 Task: Change  the formatting of the data to Which is Greater than5, In conditional formating, put the option 'Yellow Fill with Dark Yellow Text. 'In the sheet   Fusion Sales   book
Action: Mouse moved to (623, 210)
Screenshot: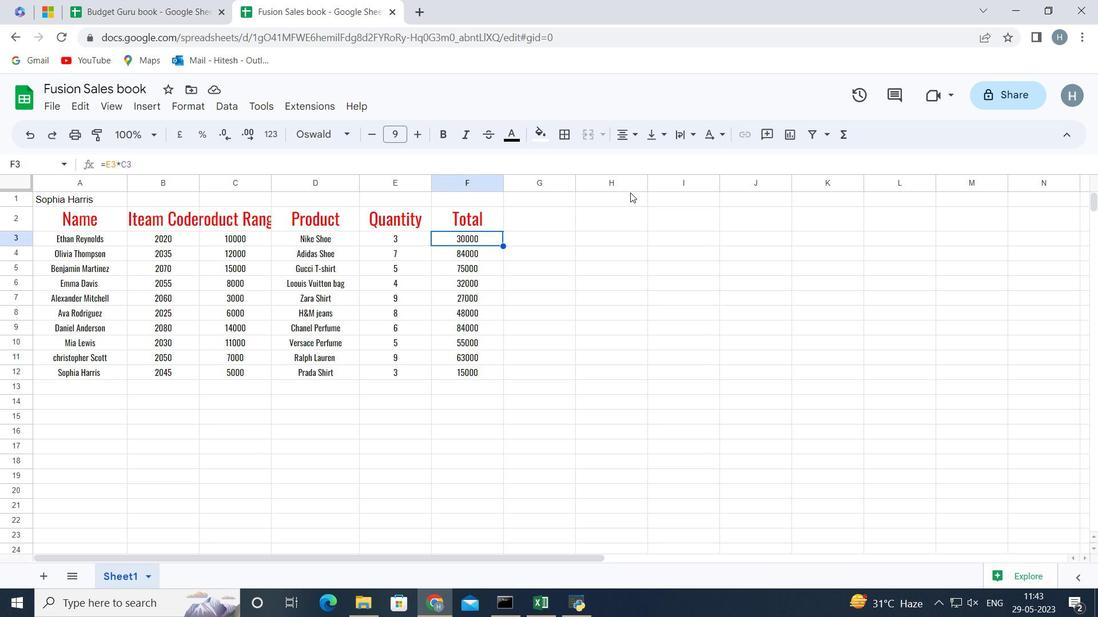 
Action: Mouse pressed left at (623, 210)
Screenshot: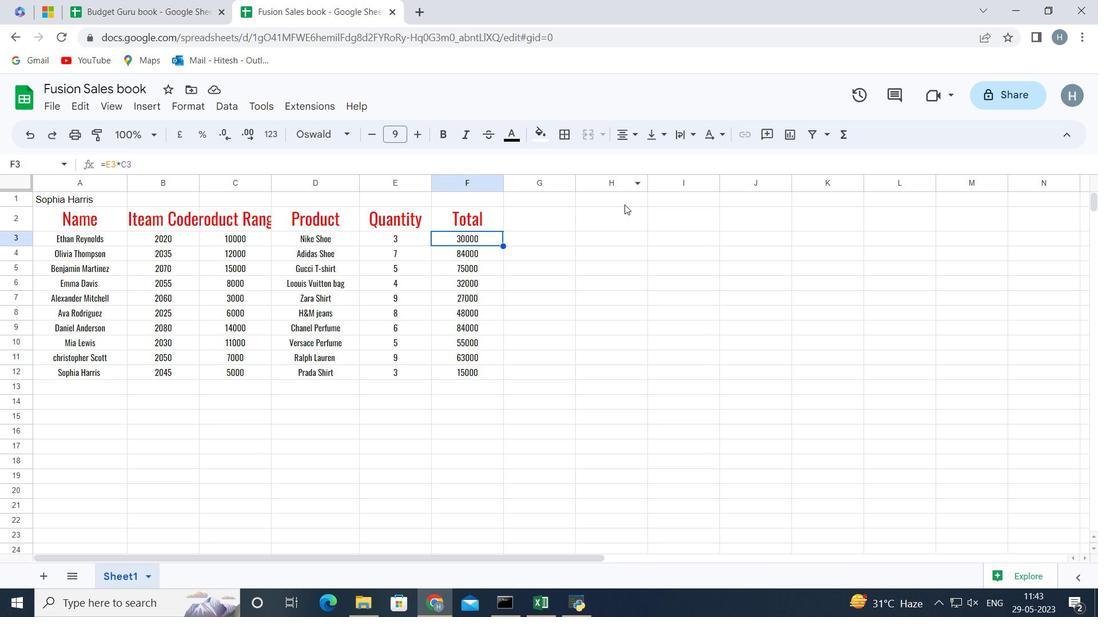 
Action: Mouse moved to (464, 229)
Screenshot: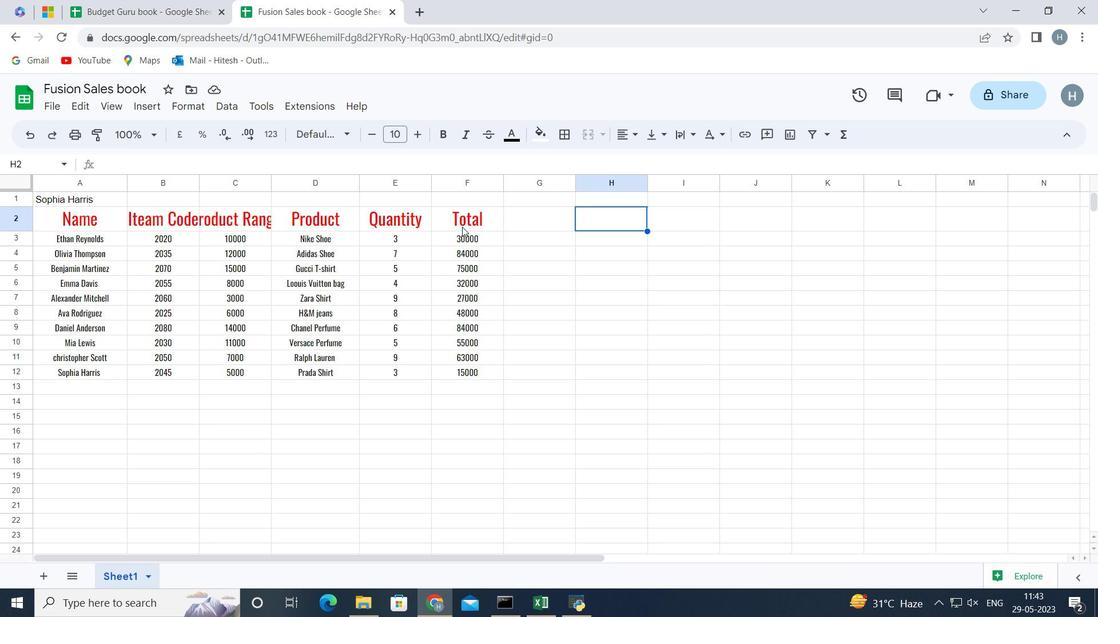 
Action: Mouse pressed left at (464, 229)
Screenshot: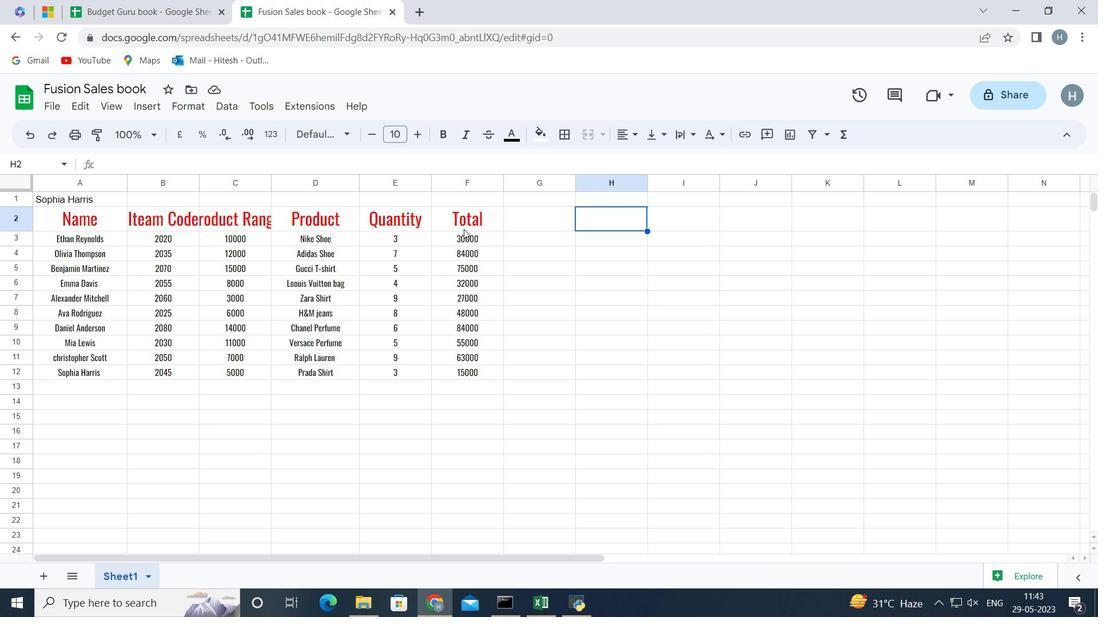 
Action: Mouse moved to (465, 239)
Screenshot: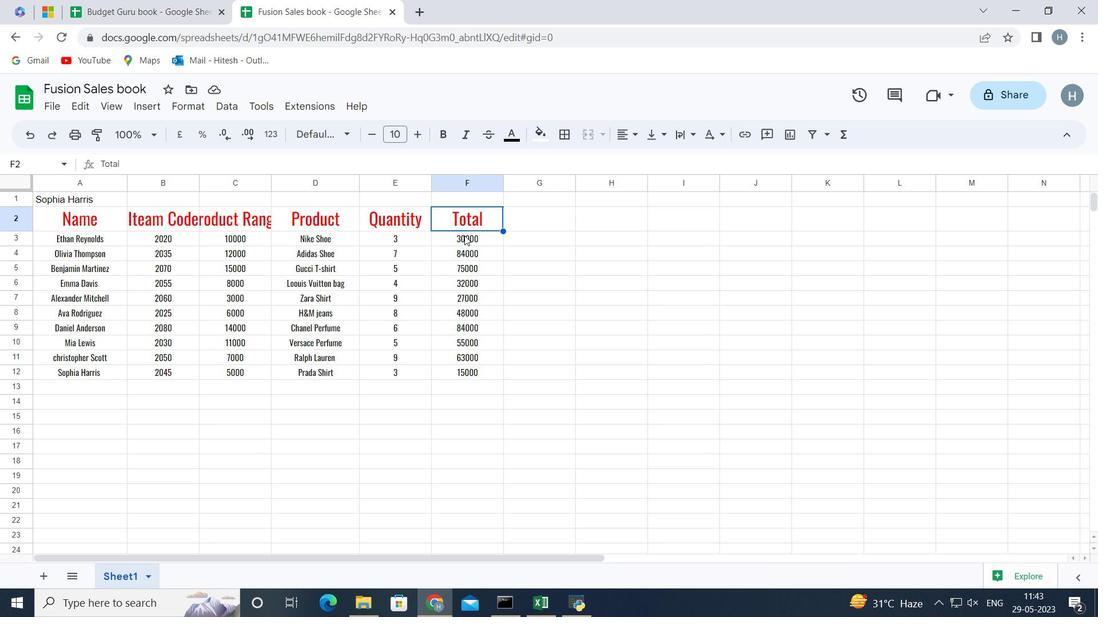 
Action: Mouse pressed left at (465, 239)
Screenshot: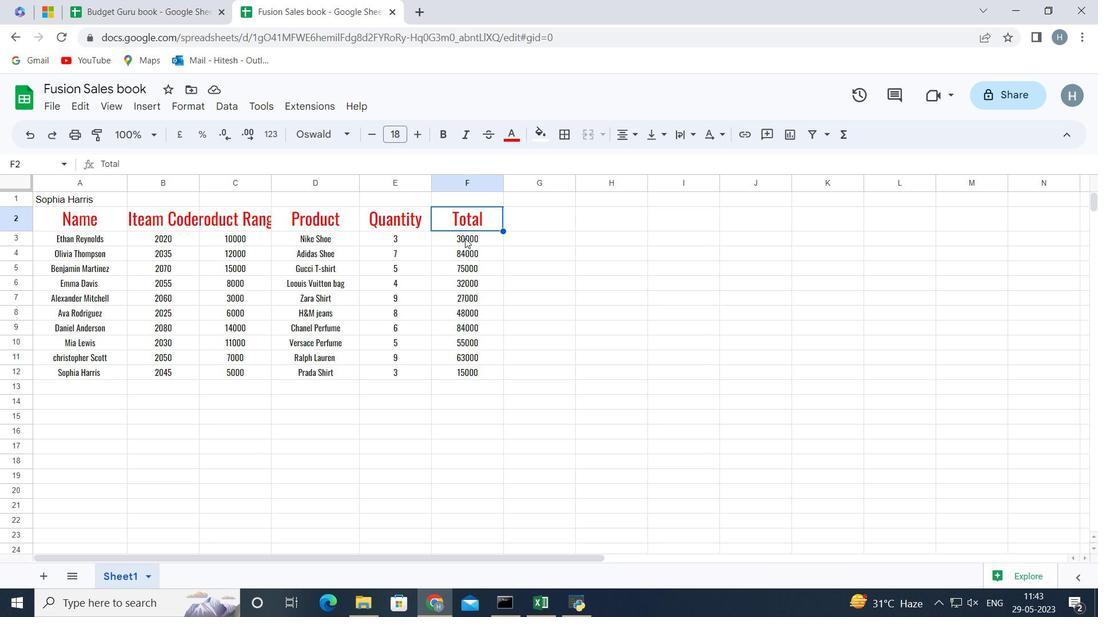 
Action: Key pressed <Key.shift><Key.shift><Key.shift><Key.shift><Key.shift><Key.shift><Key.down><Key.down><Key.down><Key.down><Key.down><Key.down><Key.down><Key.down><Key.down>
Screenshot: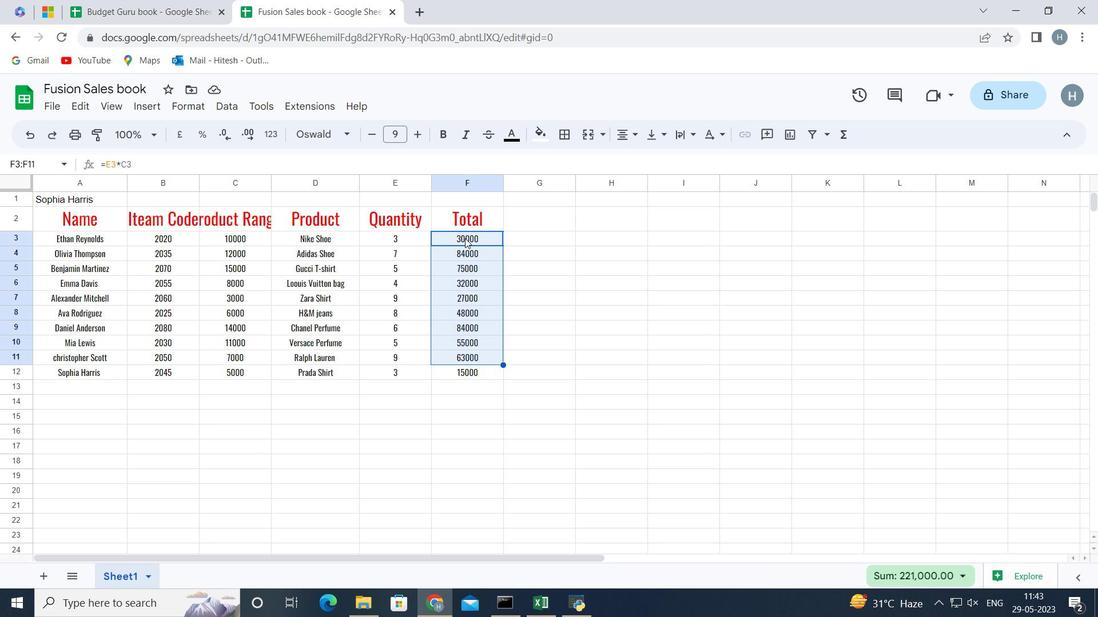 
Action: Mouse moved to (205, 107)
Screenshot: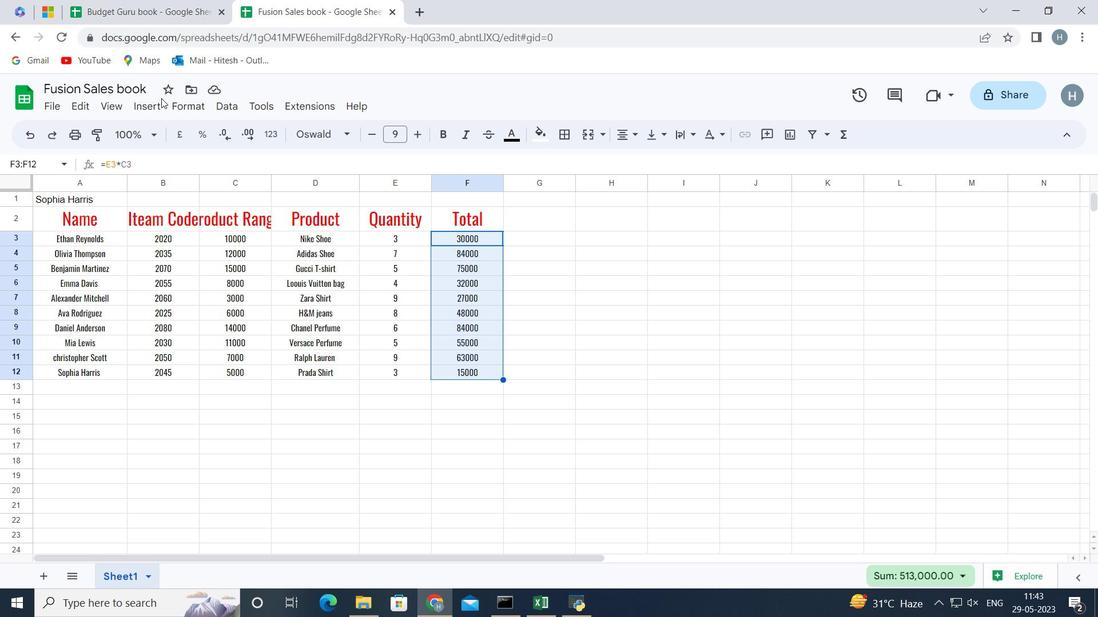 
Action: Mouse pressed left at (205, 107)
Screenshot: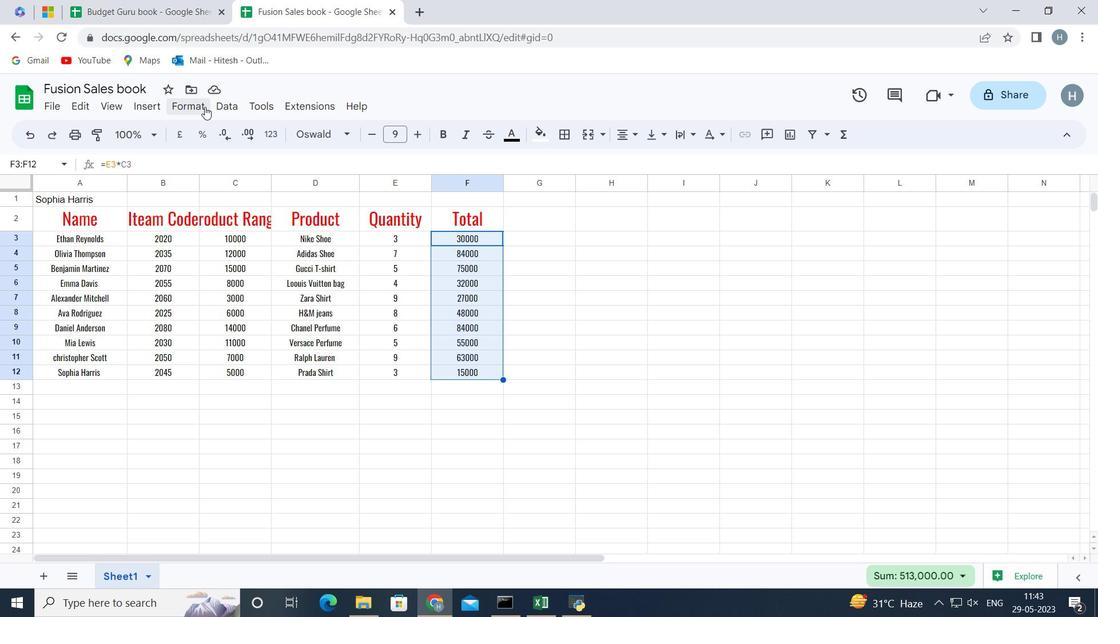 
Action: Mouse moved to (302, 352)
Screenshot: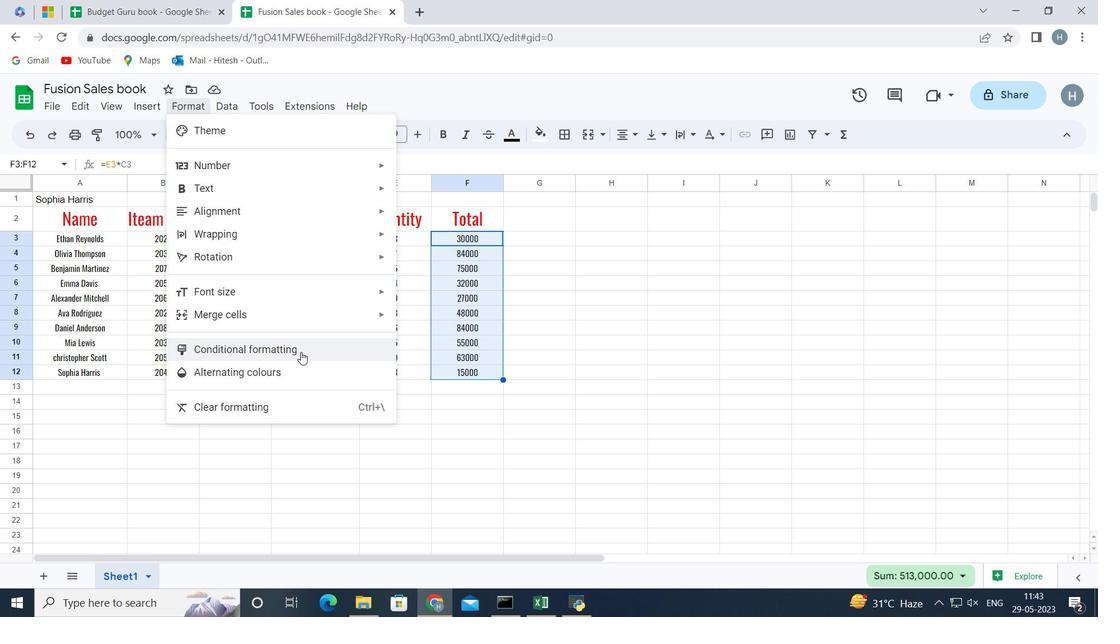 
Action: Mouse pressed left at (302, 352)
Screenshot: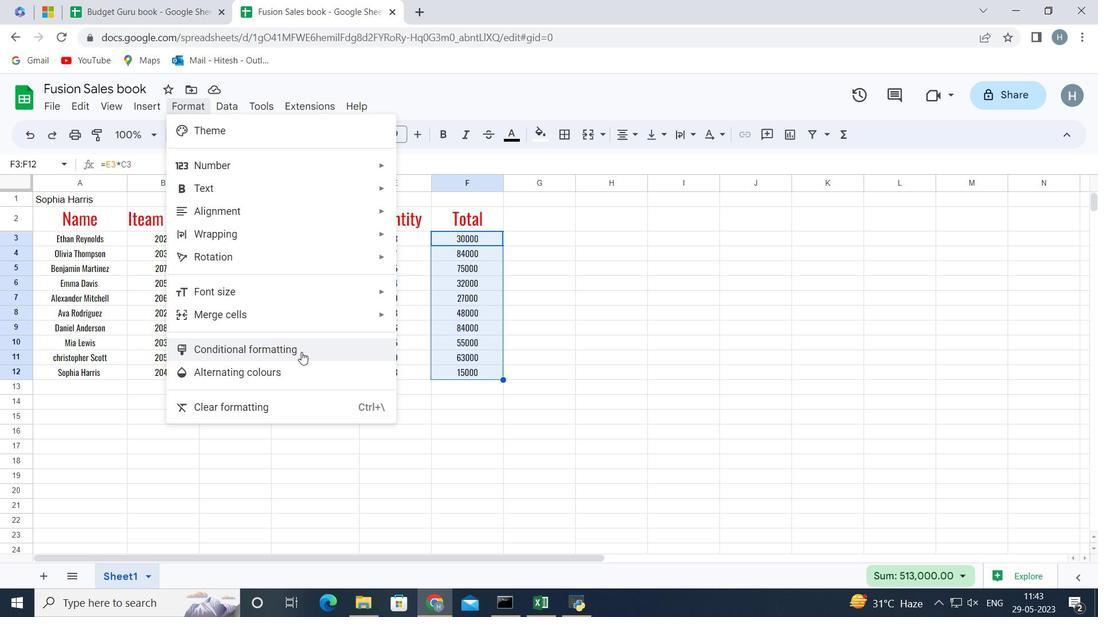 
Action: Mouse moved to (963, 326)
Screenshot: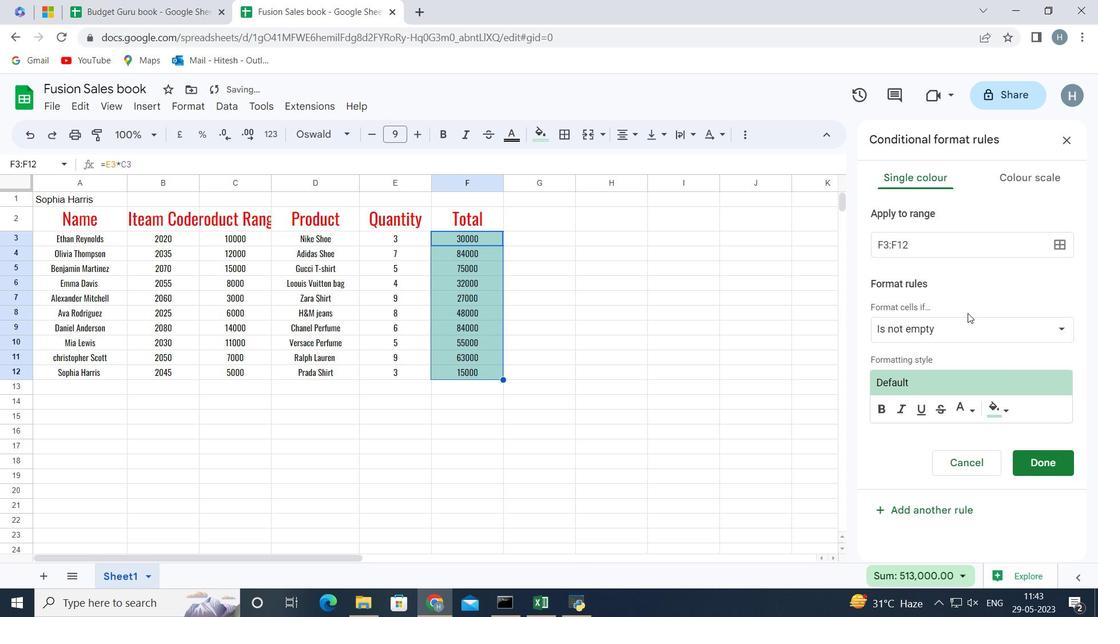 
Action: Mouse pressed left at (963, 326)
Screenshot: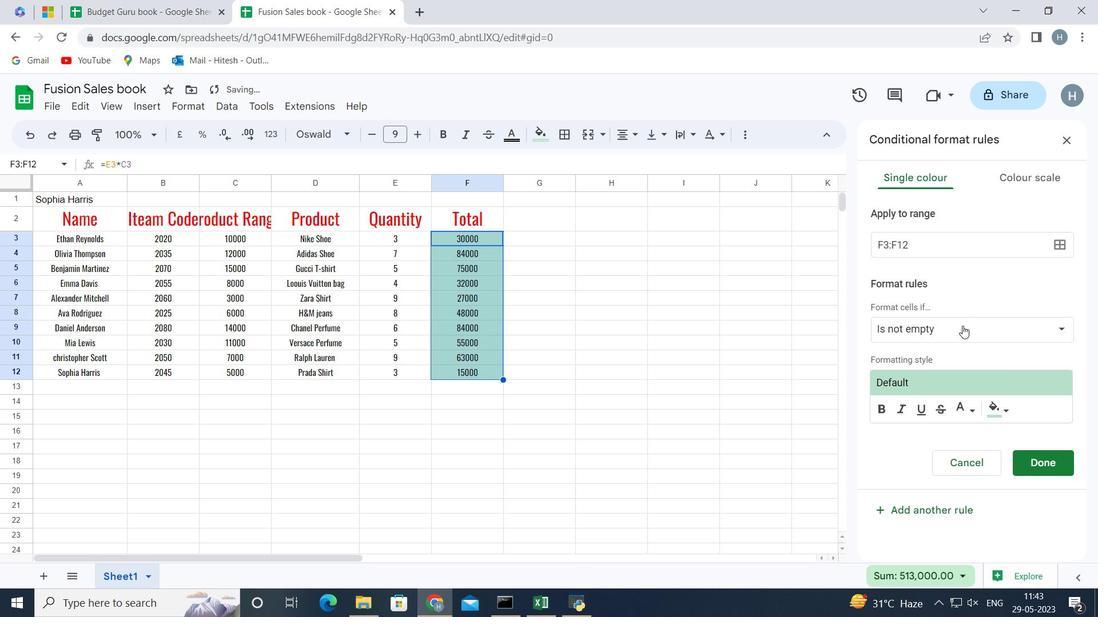 
Action: Mouse moved to (968, 486)
Screenshot: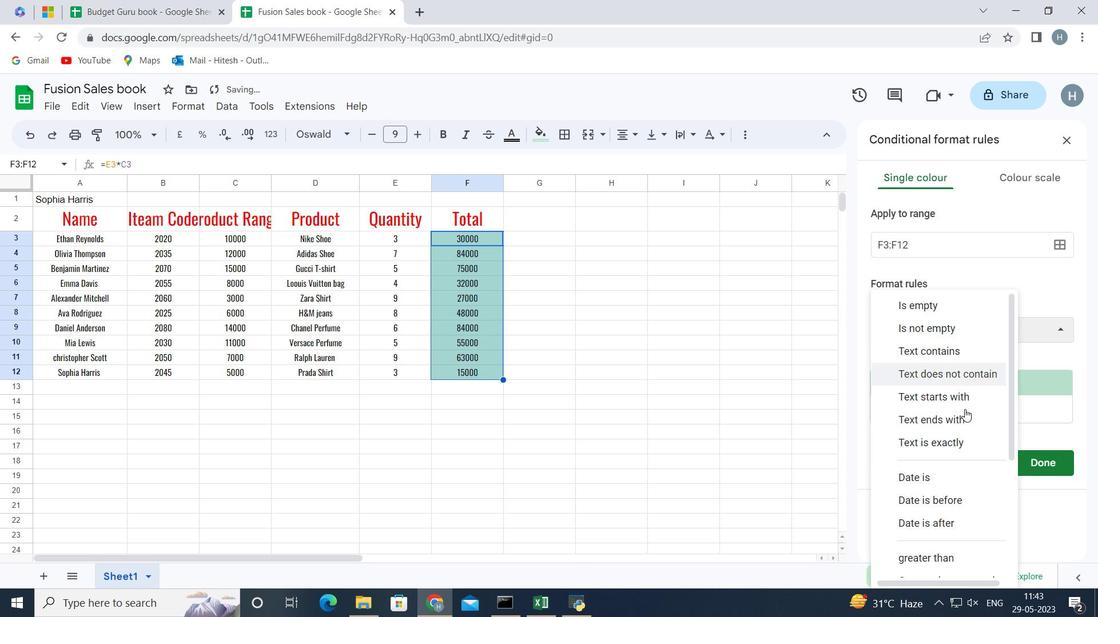 
Action: Mouse scrolled (968, 486) with delta (0, 0)
Screenshot: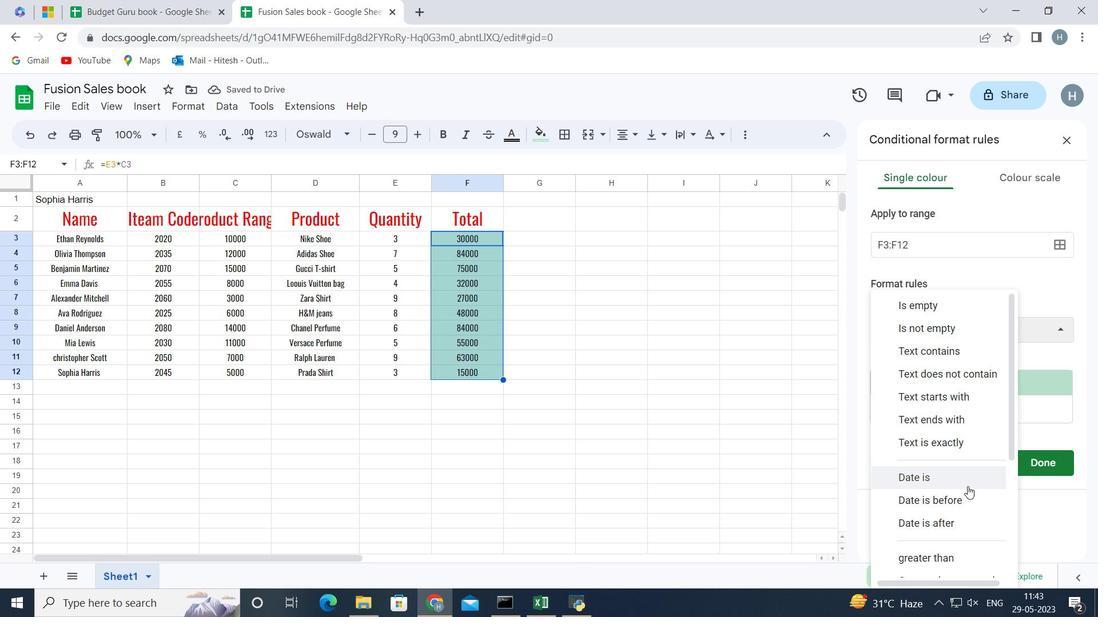
Action: Mouse moved to (968, 487)
Screenshot: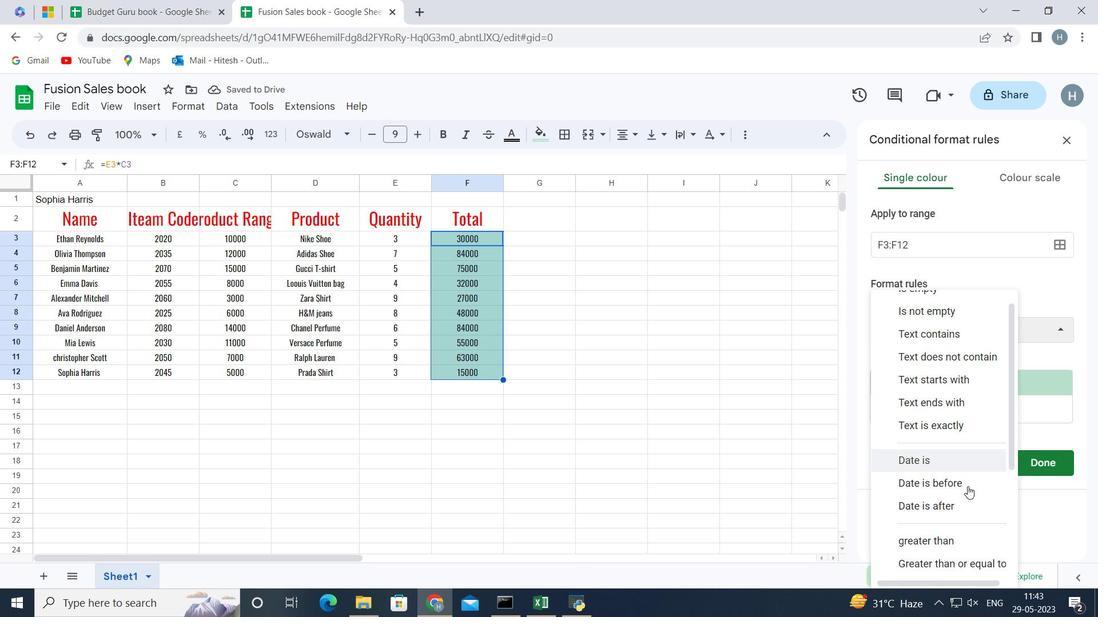 
Action: Mouse scrolled (968, 486) with delta (0, 0)
Screenshot: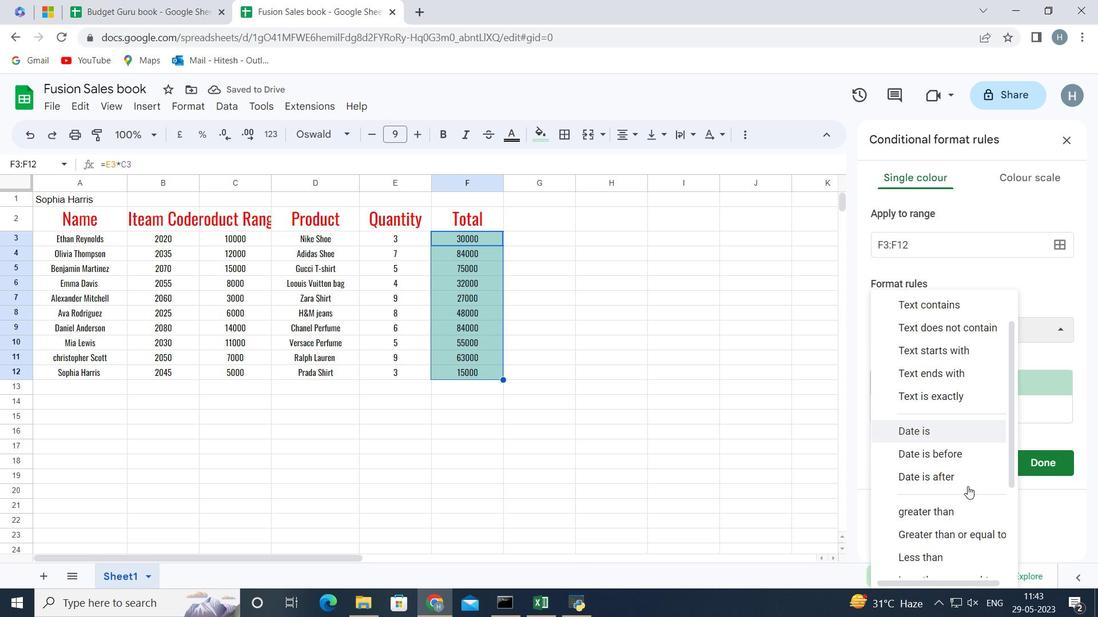 
Action: Mouse moved to (974, 411)
Screenshot: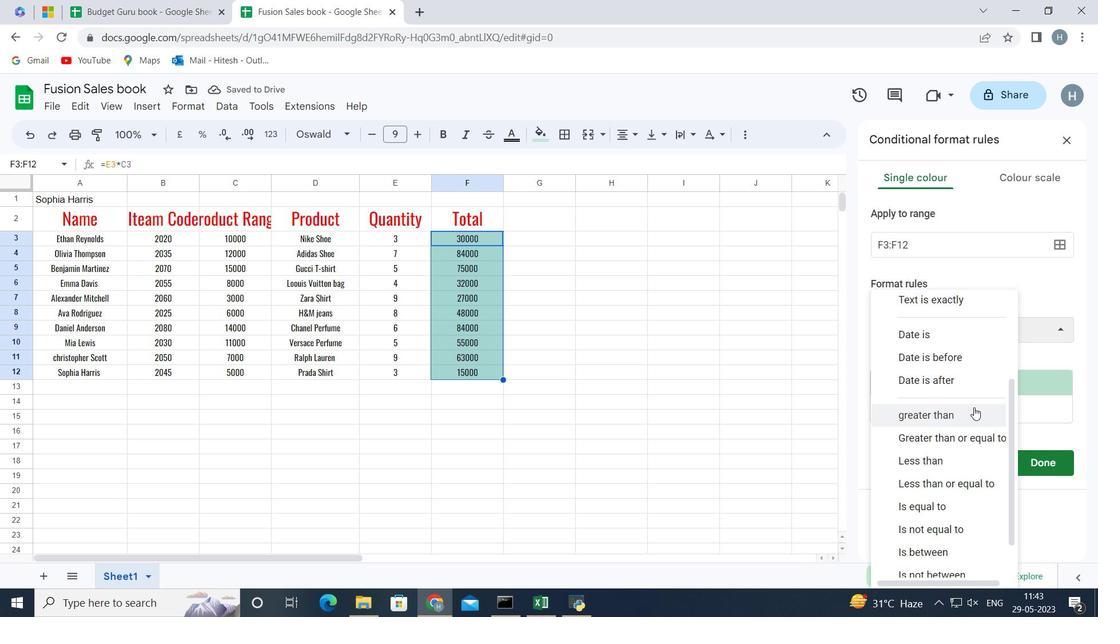 
Action: Mouse pressed left at (974, 411)
Screenshot: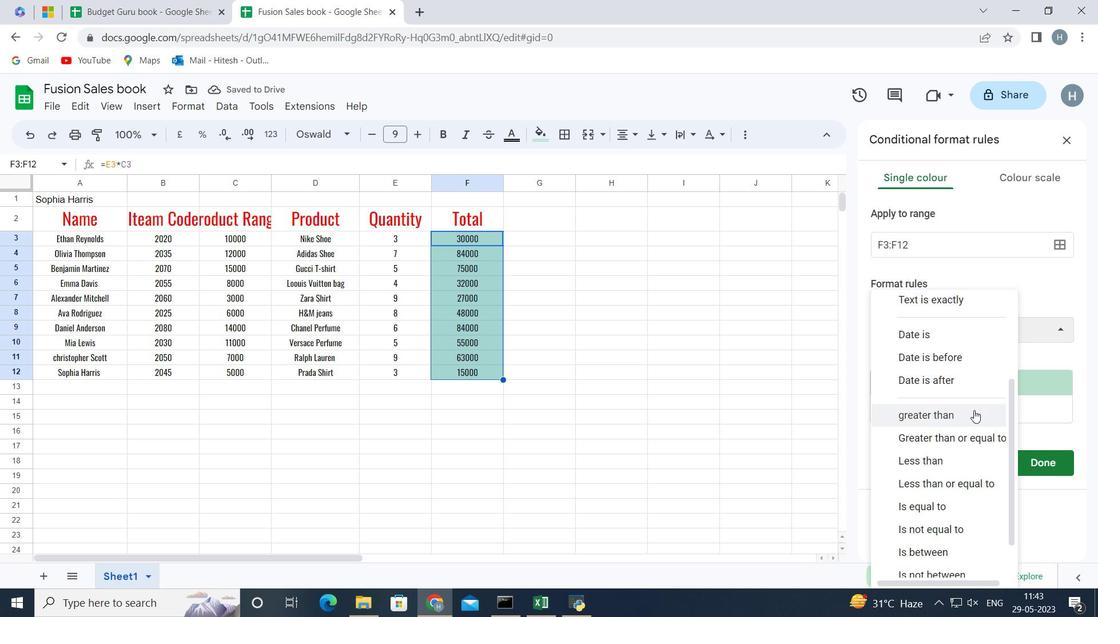 
Action: Mouse moved to (962, 364)
Screenshot: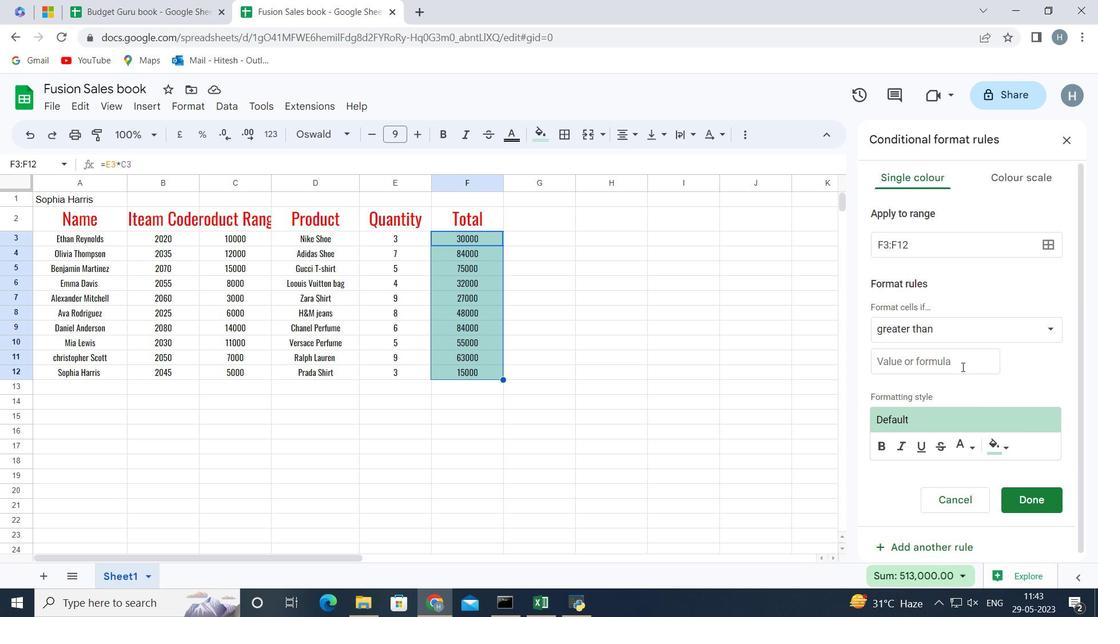 
Action: Mouse pressed left at (962, 364)
Screenshot: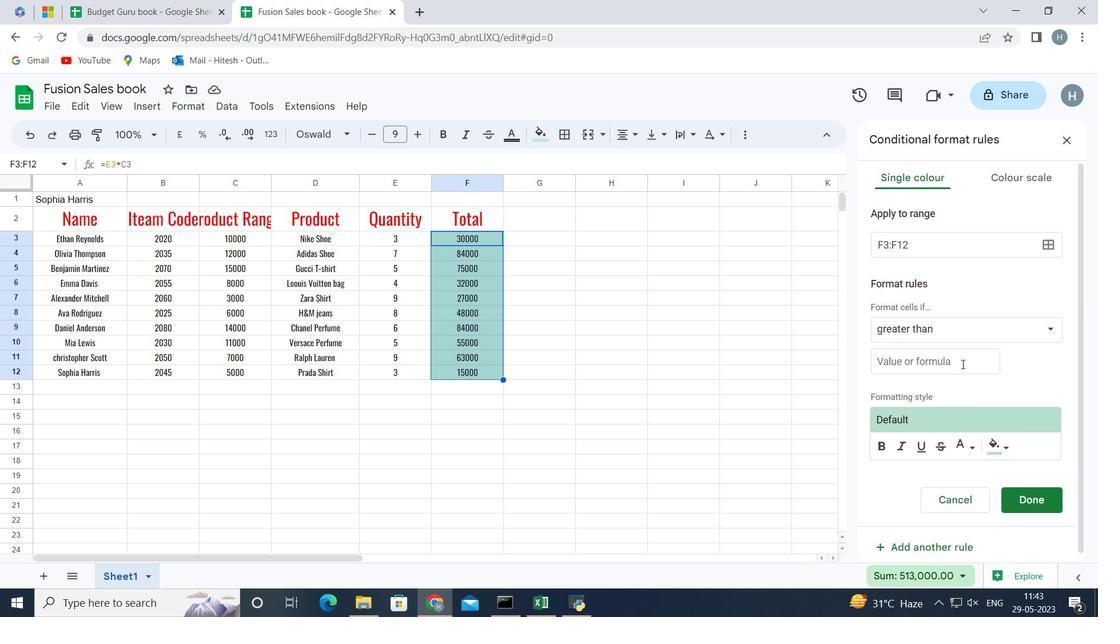 
Action: Key pressed 5
Screenshot: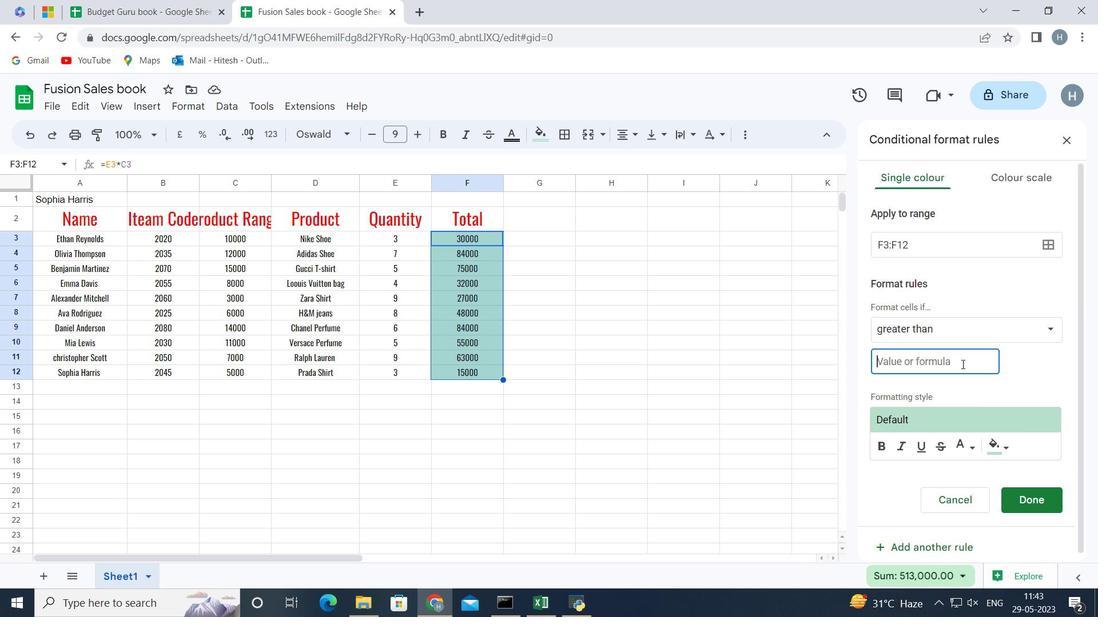 
Action: Mouse moved to (994, 445)
Screenshot: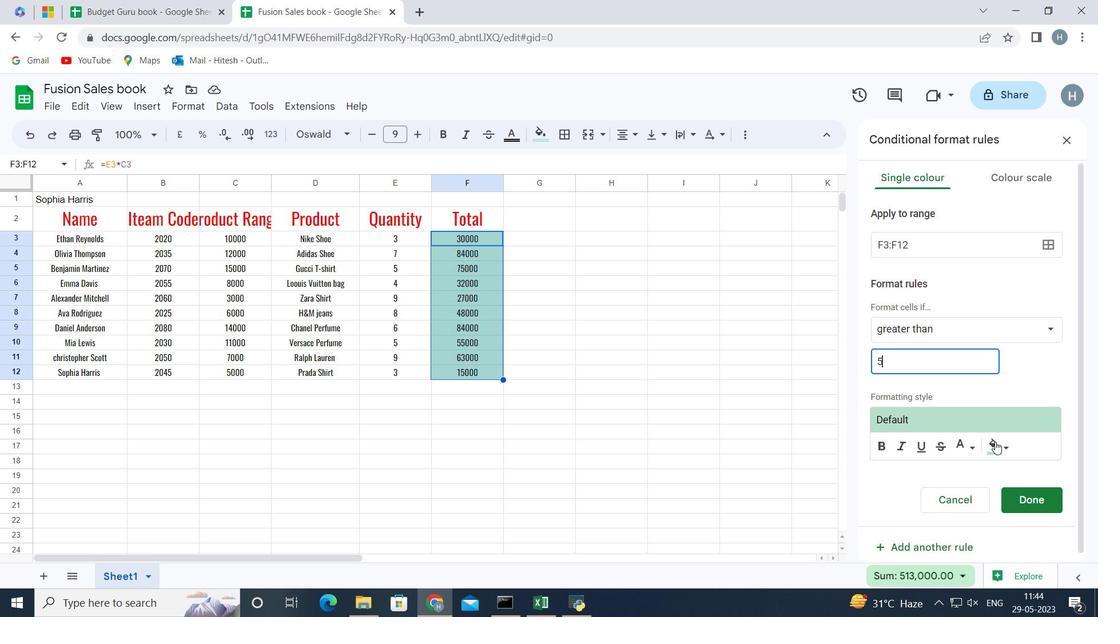 
Action: Mouse pressed left at (994, 445)
Screenshot: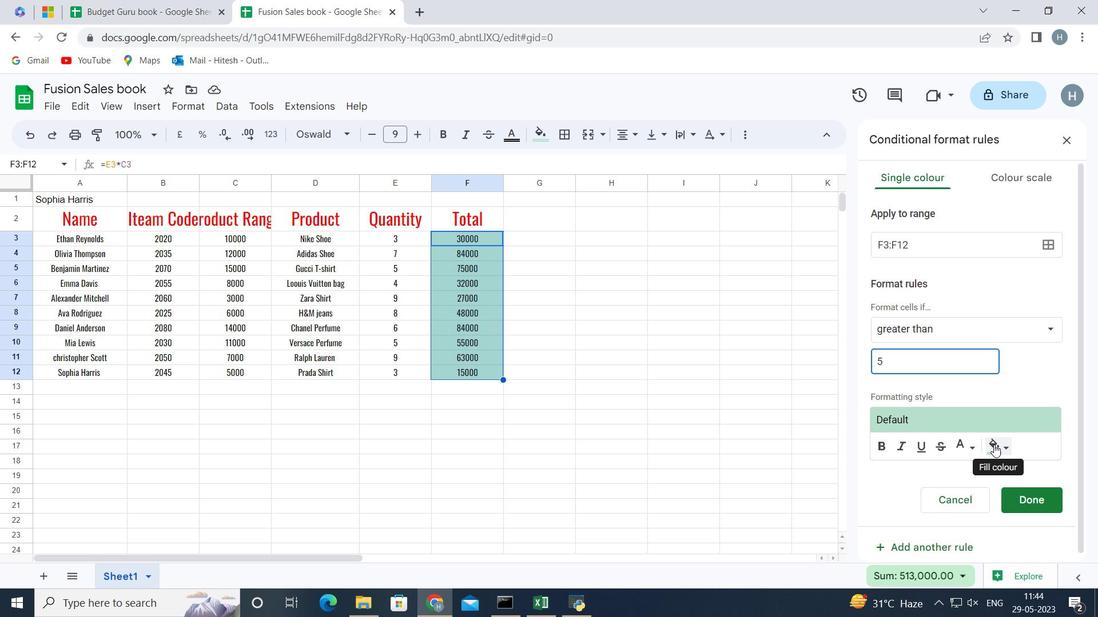 
Action: Mouse moved to (902, 243)
Screenshot: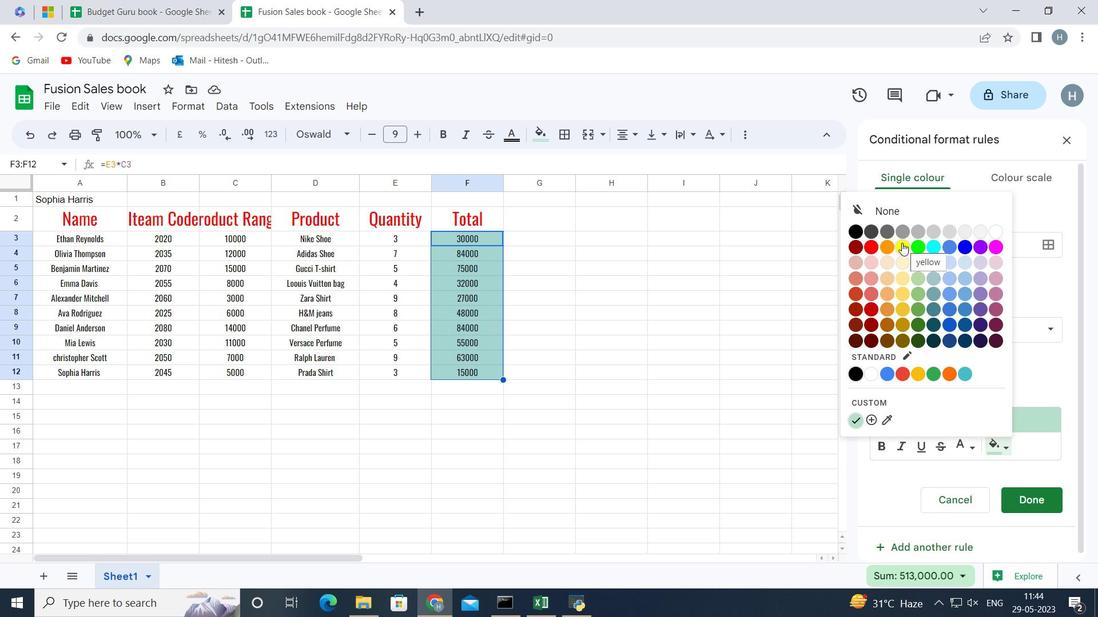 
Action: Mouse pressed left at (902, 243)
Screenshot: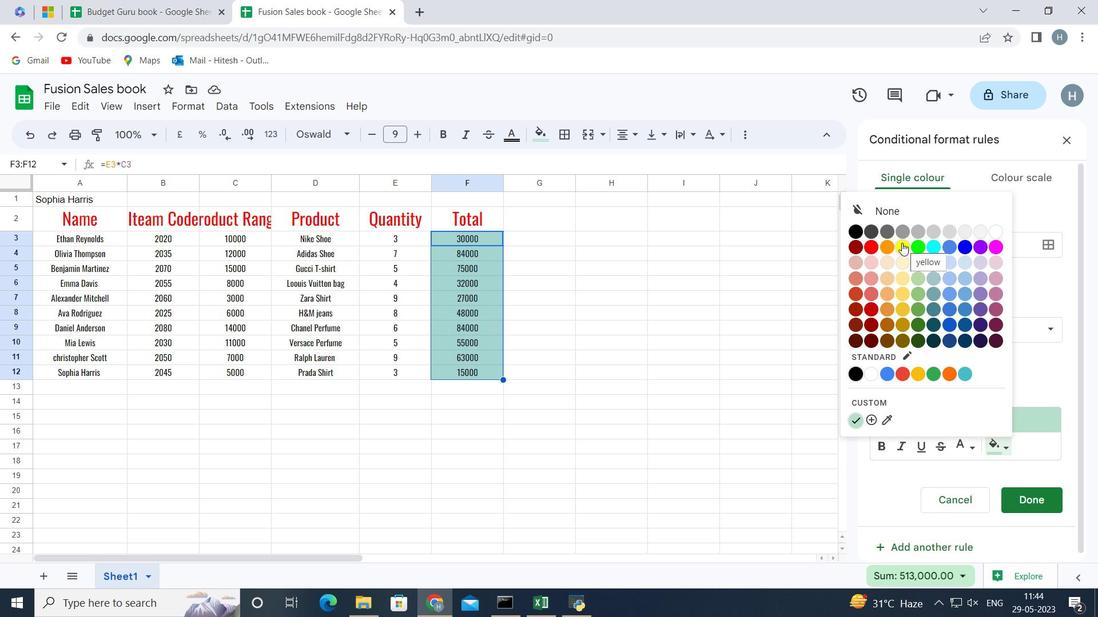 
Action: Mouse moved to (1035, 492)
Screenshot: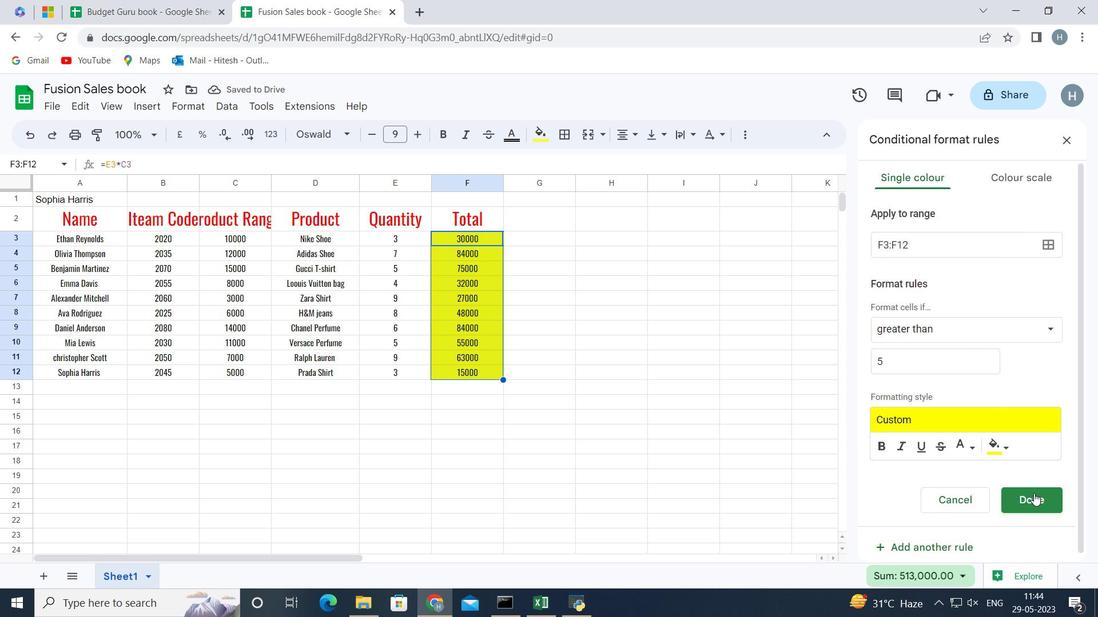 
Action: Mouse pressed left at (1035, 492)
Screenshot: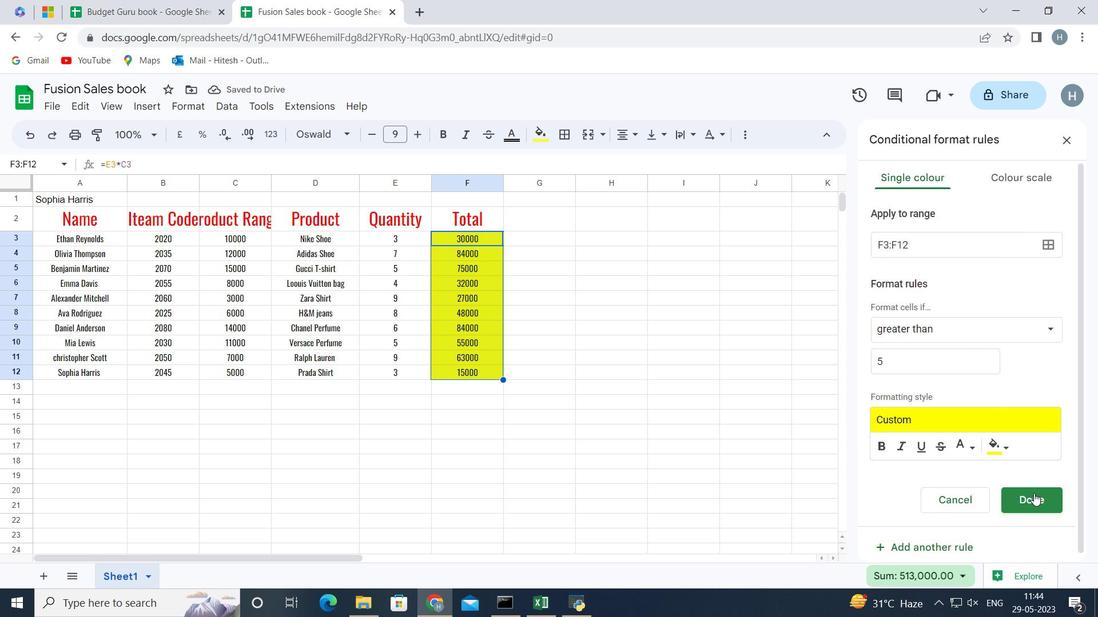 
Action: Mouse moved to (332, 441)
Screenshot: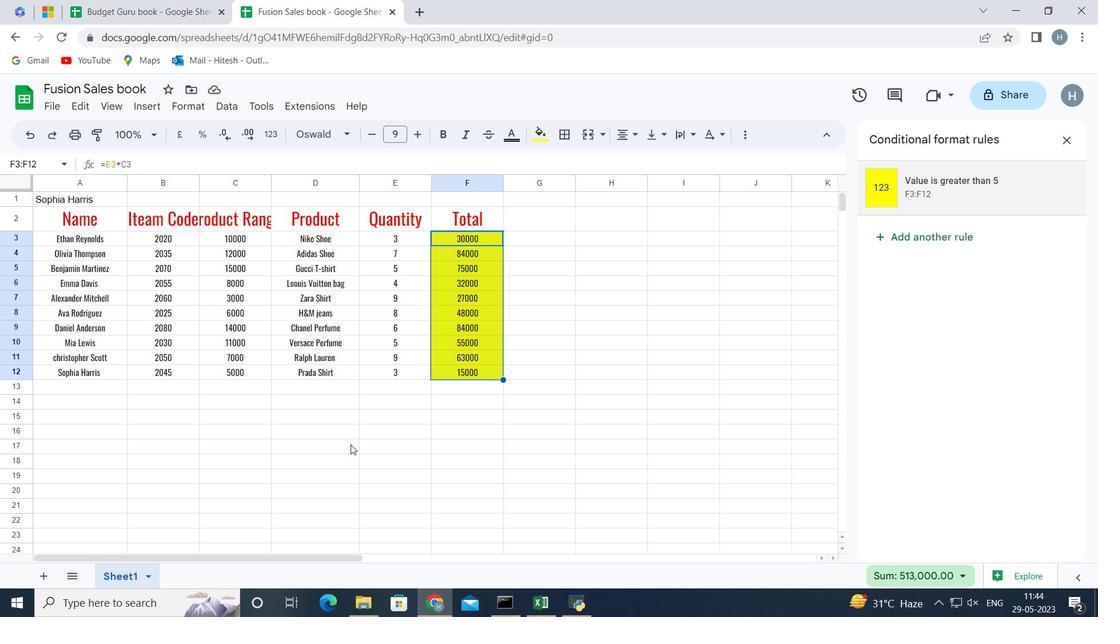 
Action: Mouse pressed left at (332, 441)
Screenshot: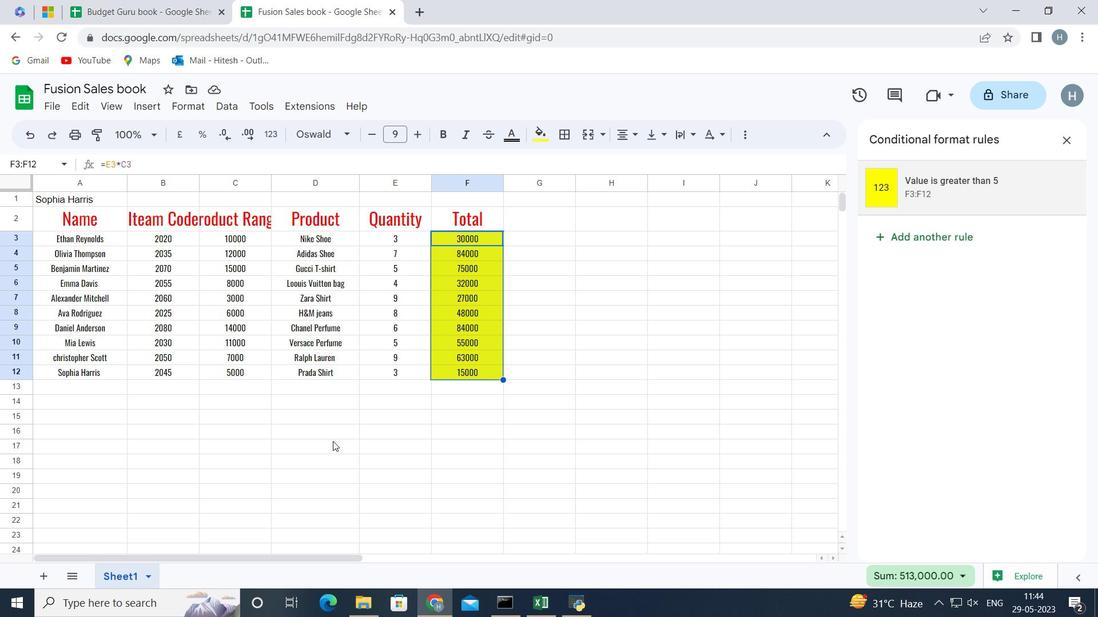 
Action: Mouse moved to (319, 460)
Screenshot: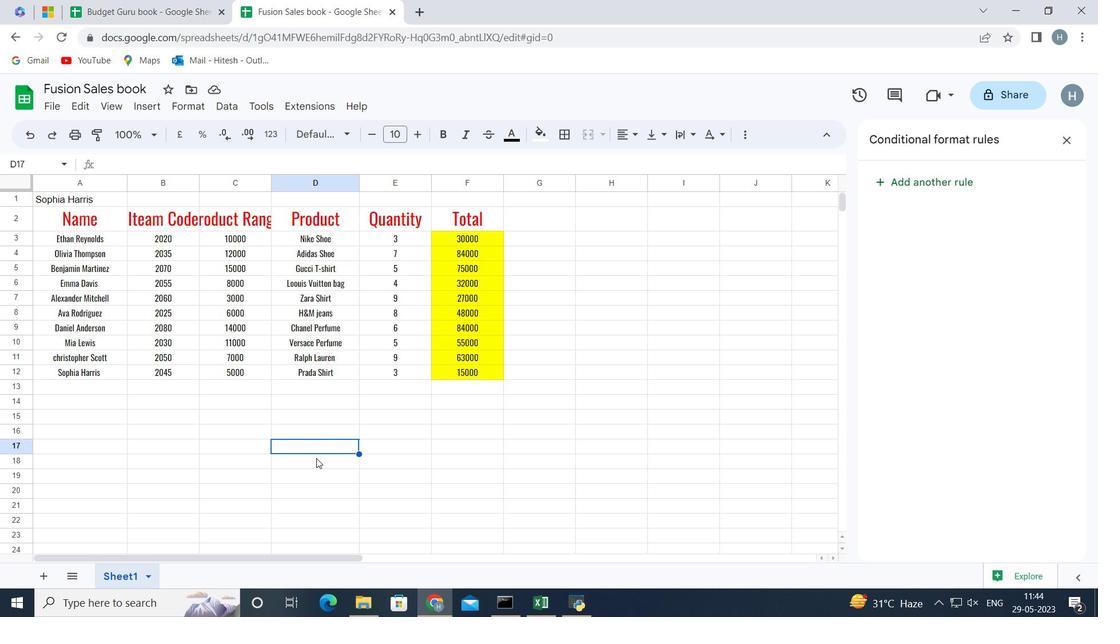 
